 Task: Zoom slide to zoom in.
Action: Mouse moved to (166, 109)
Screenshot: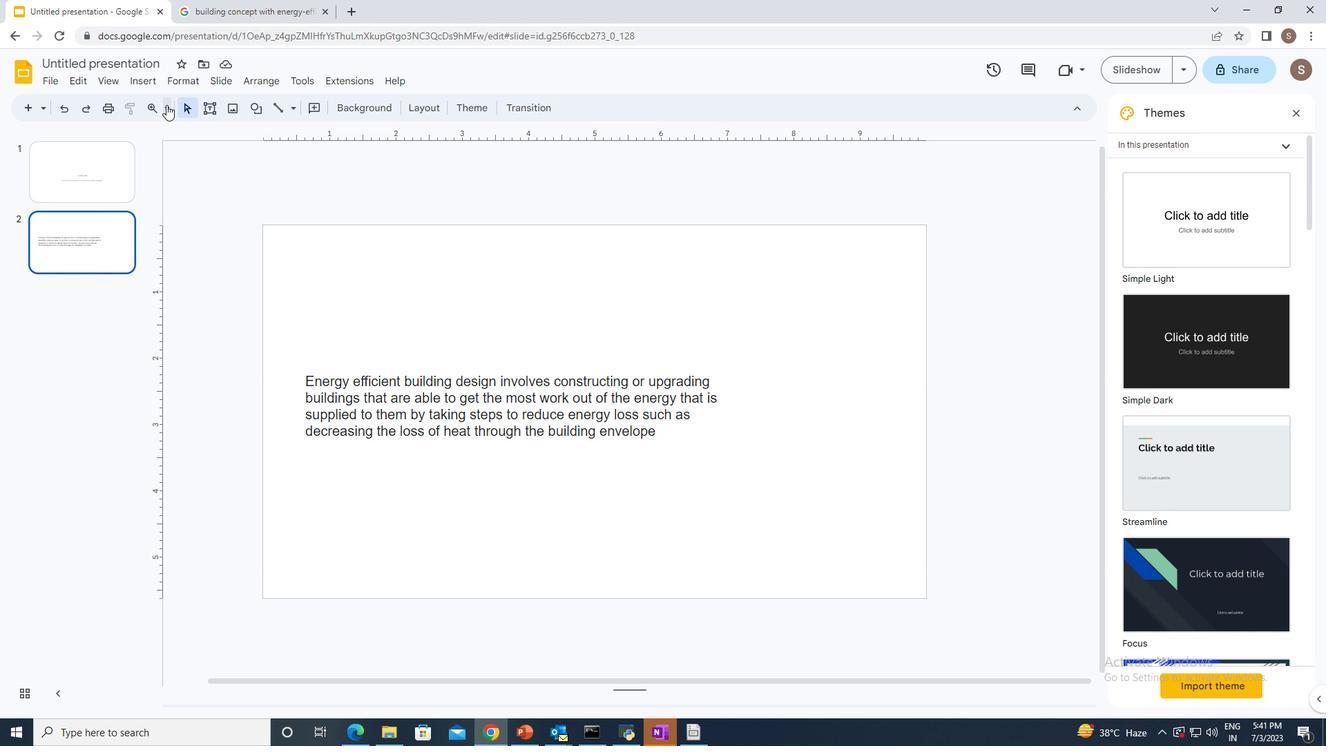 
Action: Mouse pressed left at (166, 109)
Screenshot: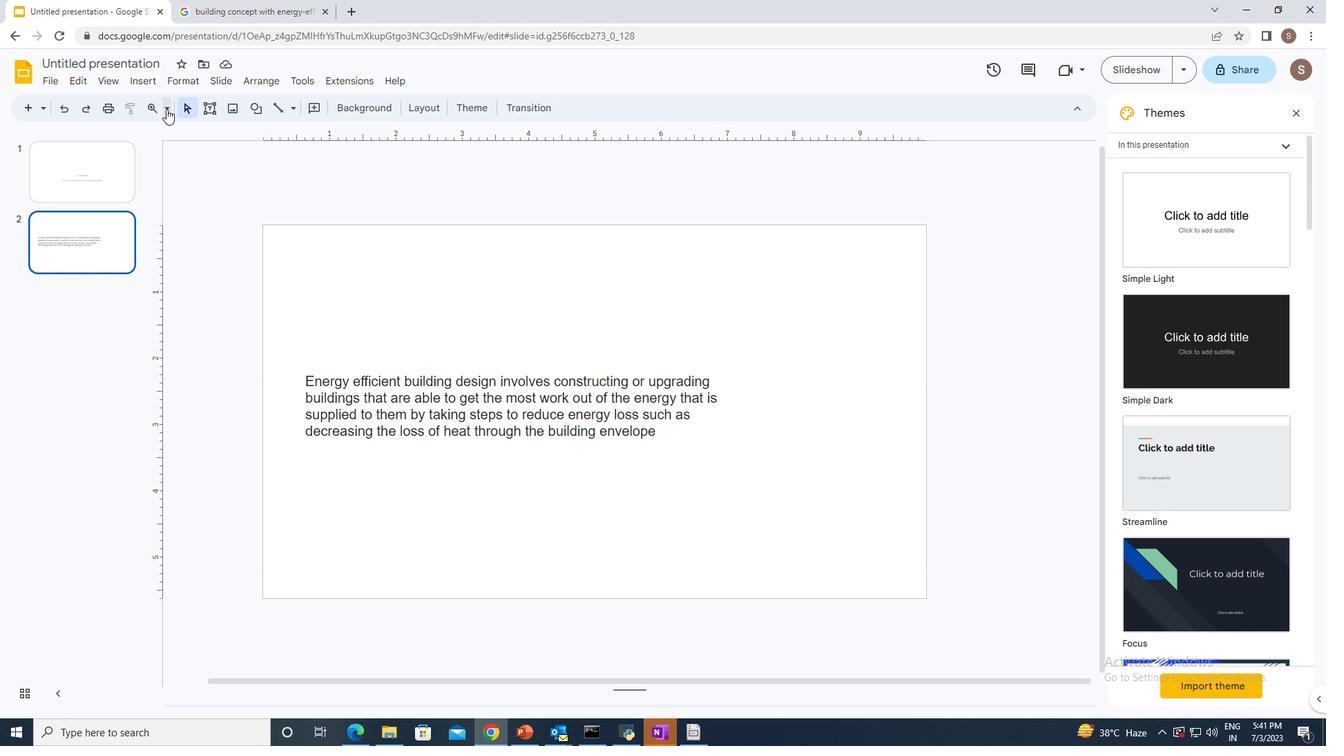
Action: Mouse moved to (207, 234)
Screenshot: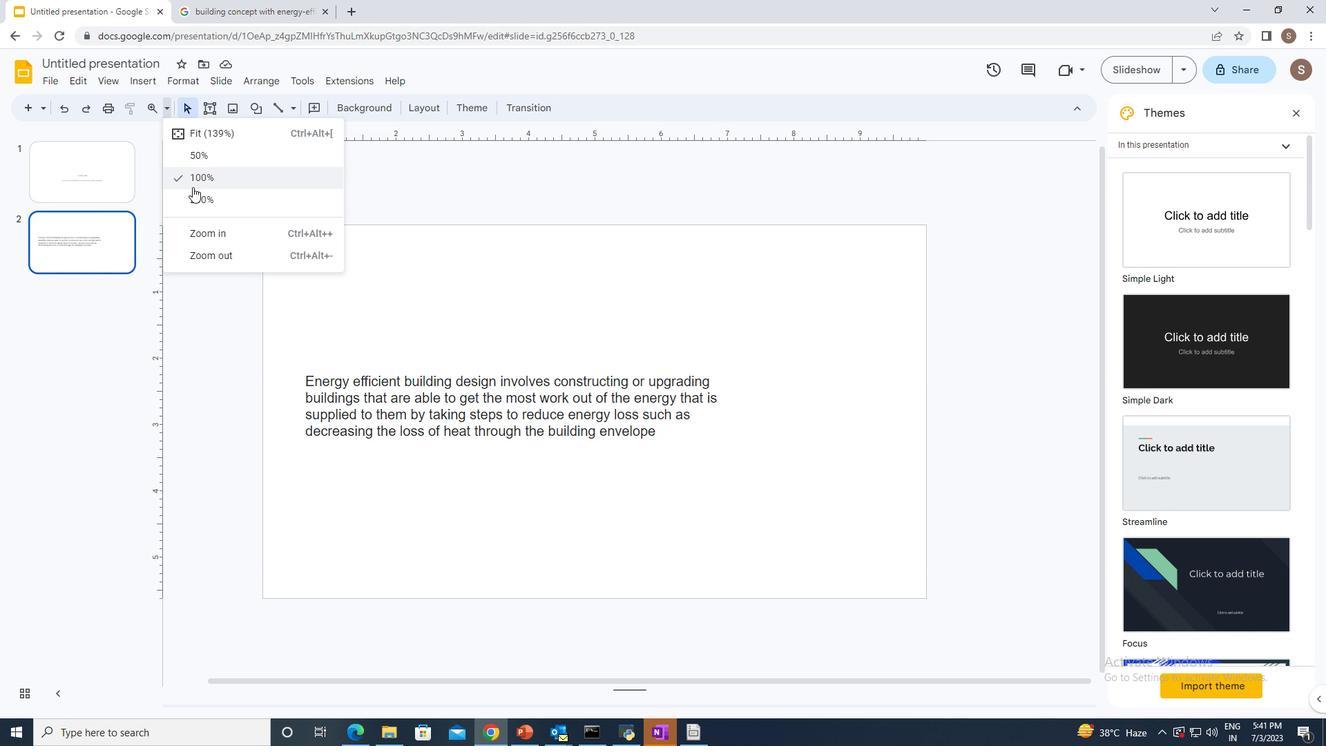 
Action: Mouse pressed left at (207, 234)
Screenshot: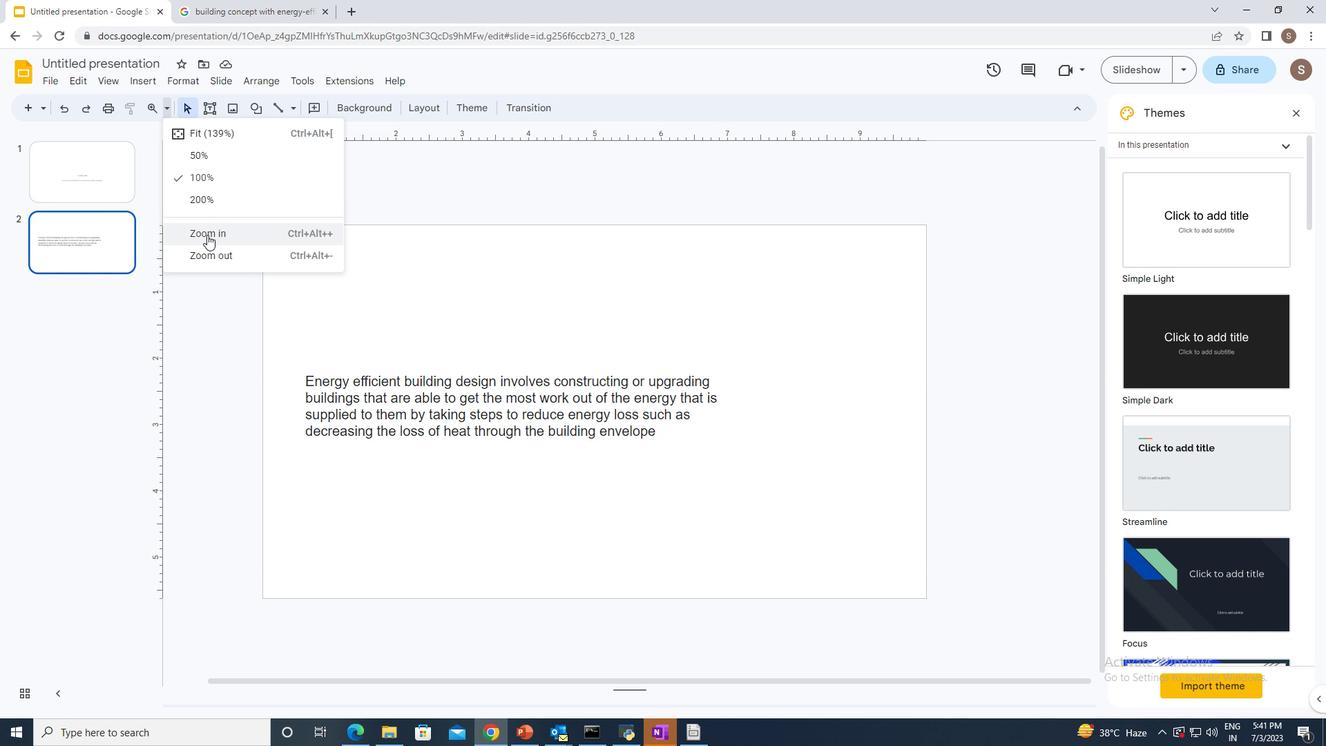 
